 Task: Apply the date time format in column A.
Action: Mouse moved to (64, 207)
Screenshot: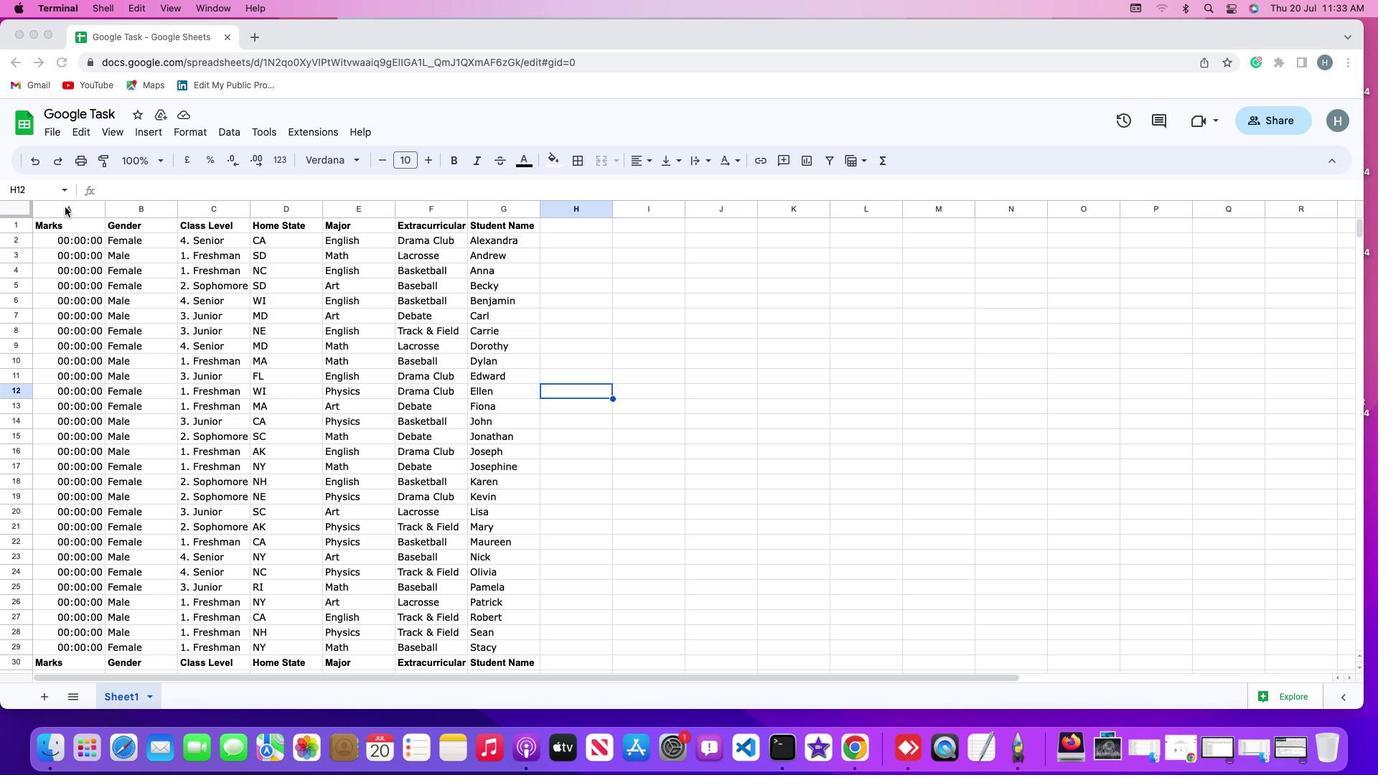
Action: Mouse pressed left at (64, 207)
Screenshot: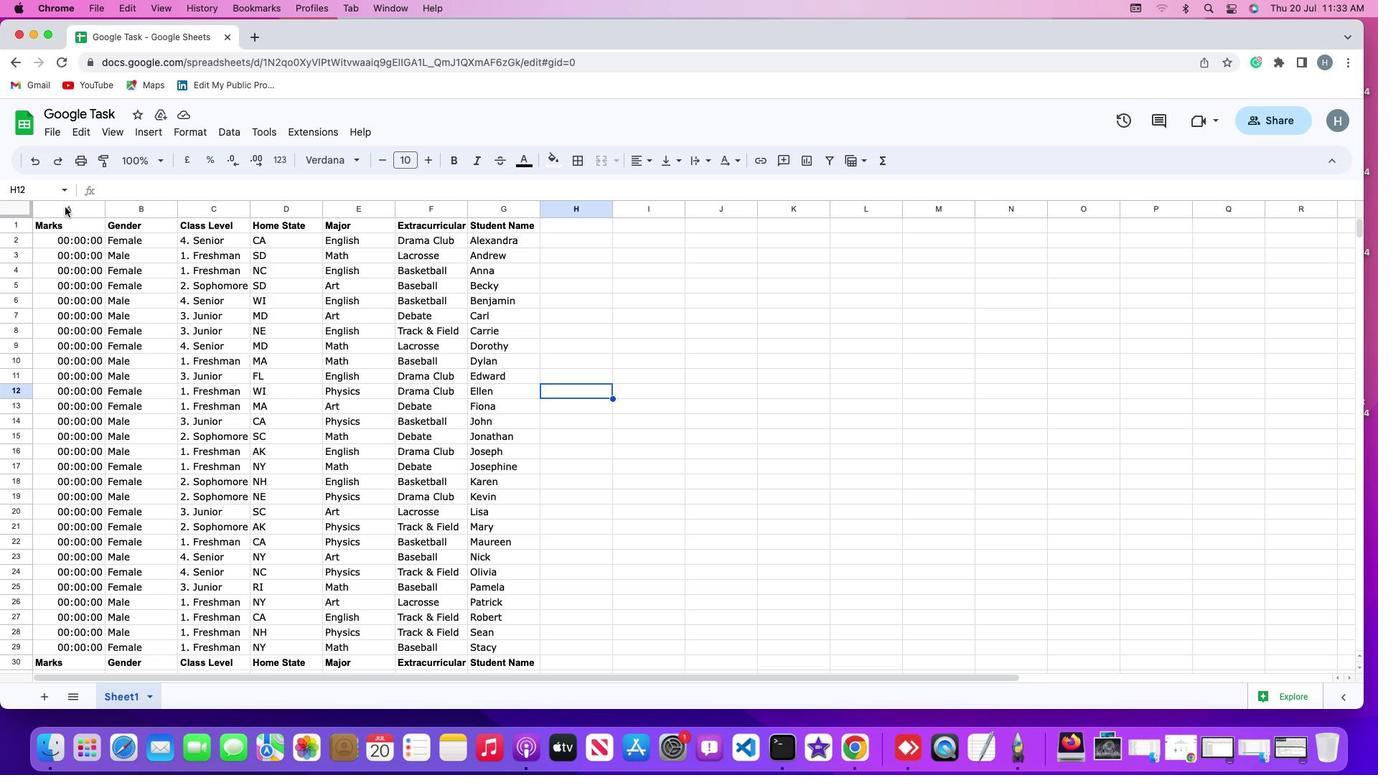 
Action: Mouse moved to (61, 205)
Screenshot: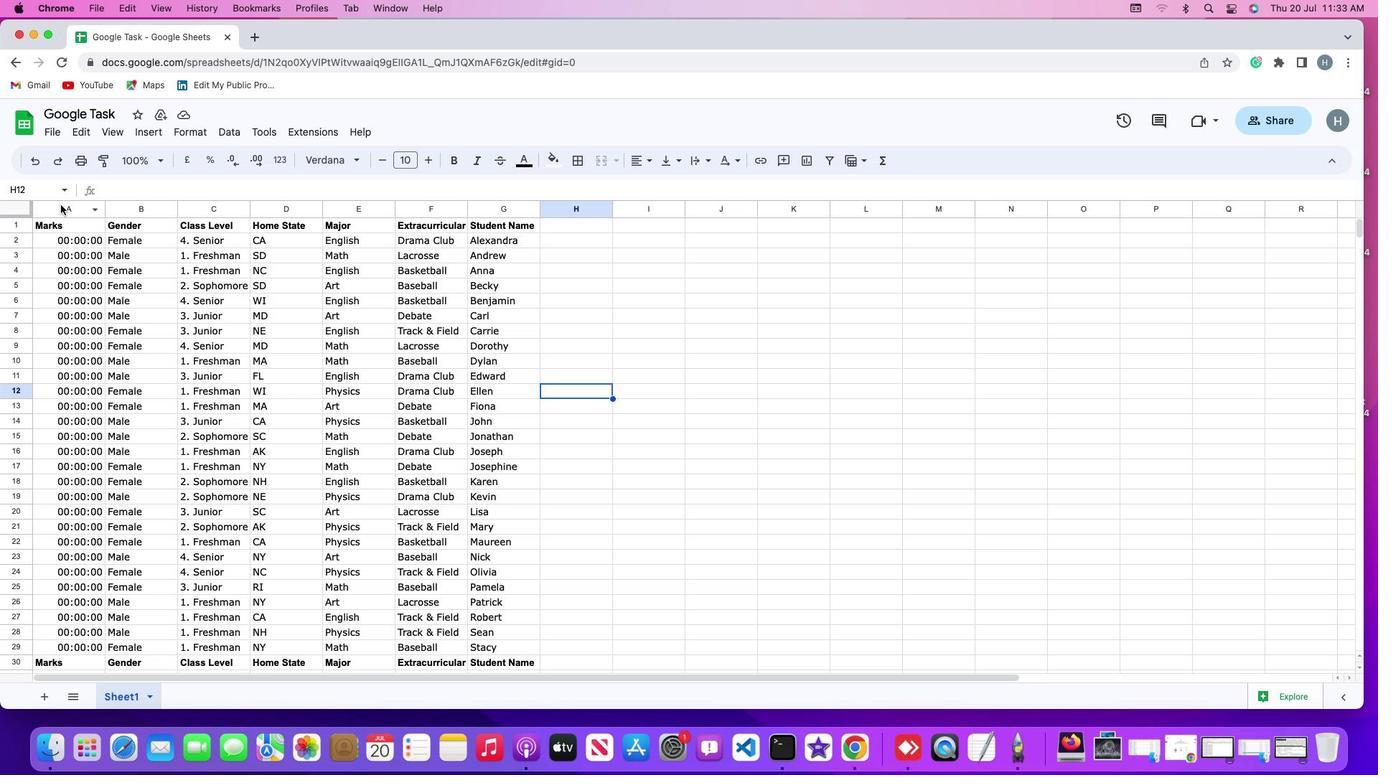 
Action: Mouse pressed left at (61, 205)
Screenshot: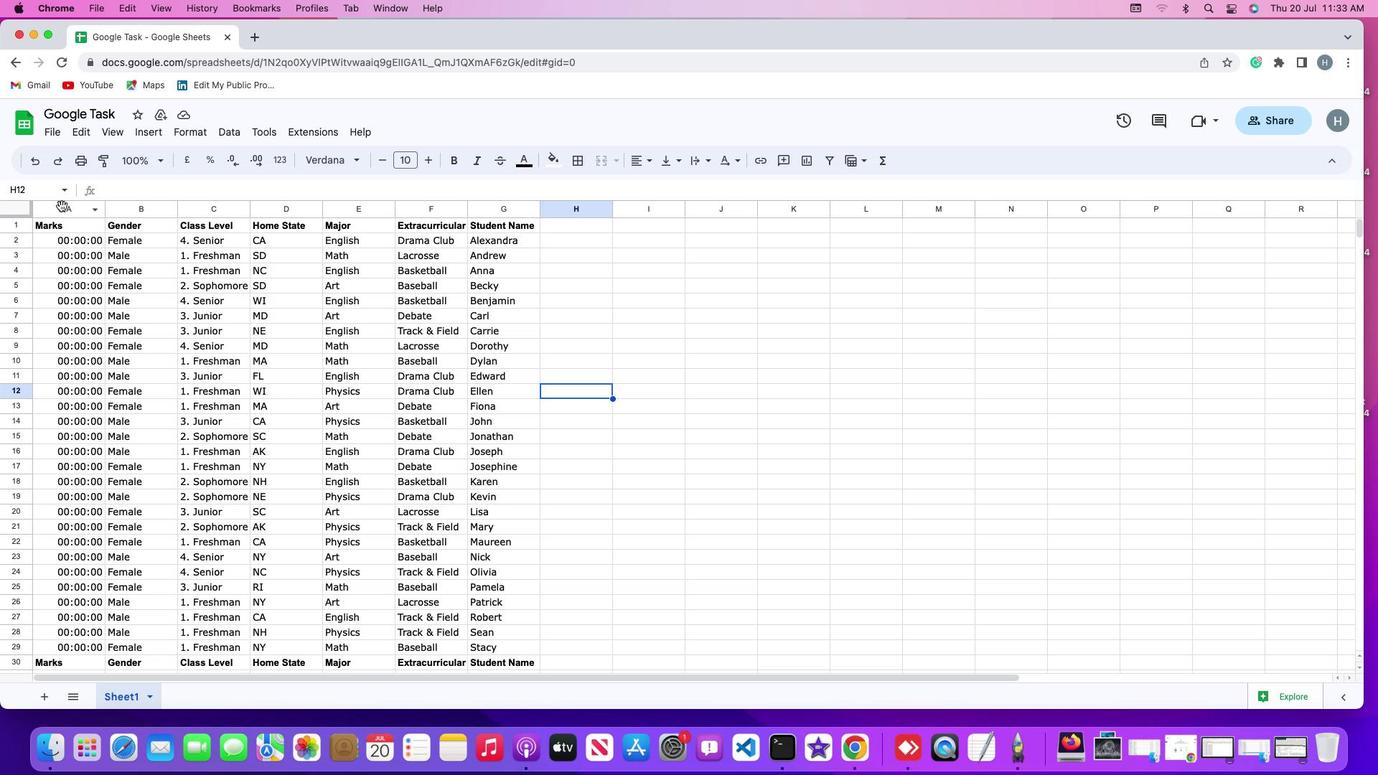 
Action: Mouse moved to (191, 131)
Screenshot: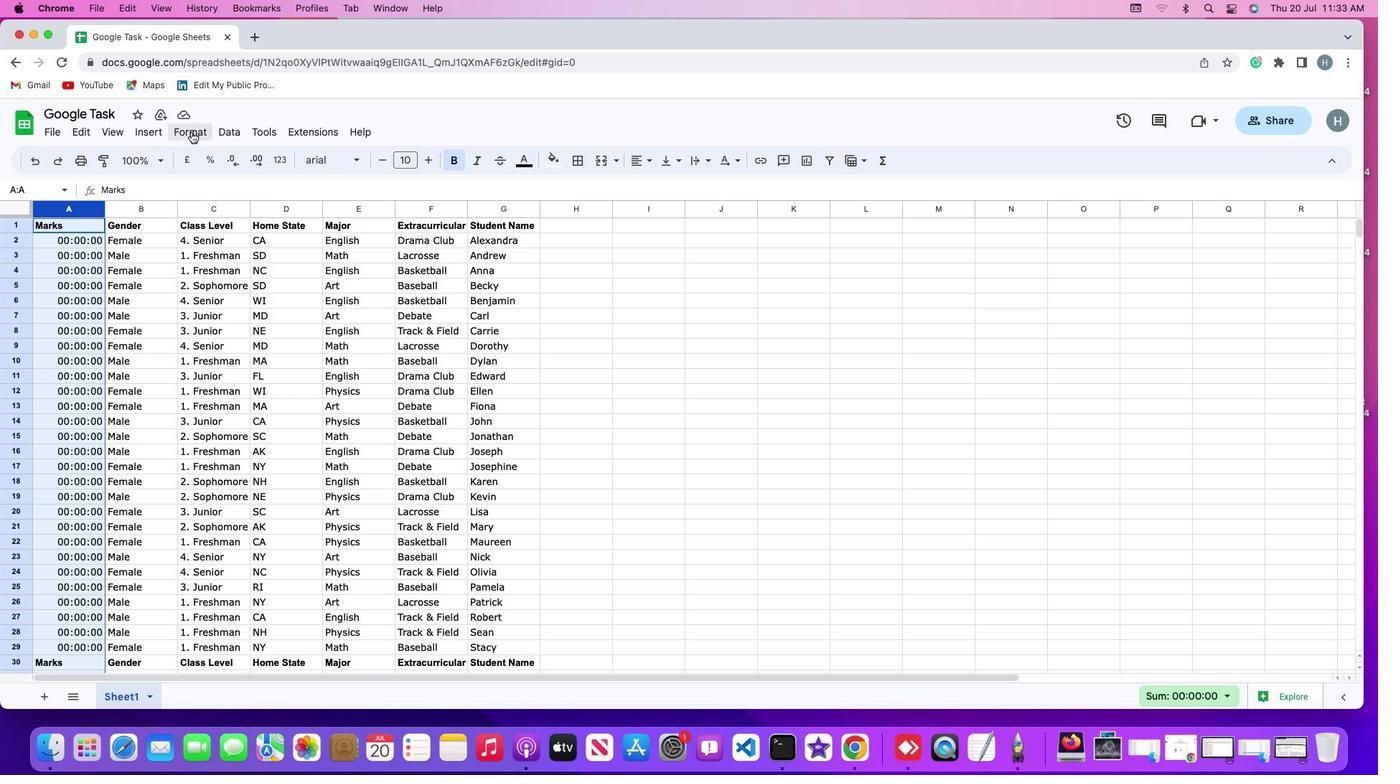 
Action: Mouse pressed left at (191, 131)
Screenshot: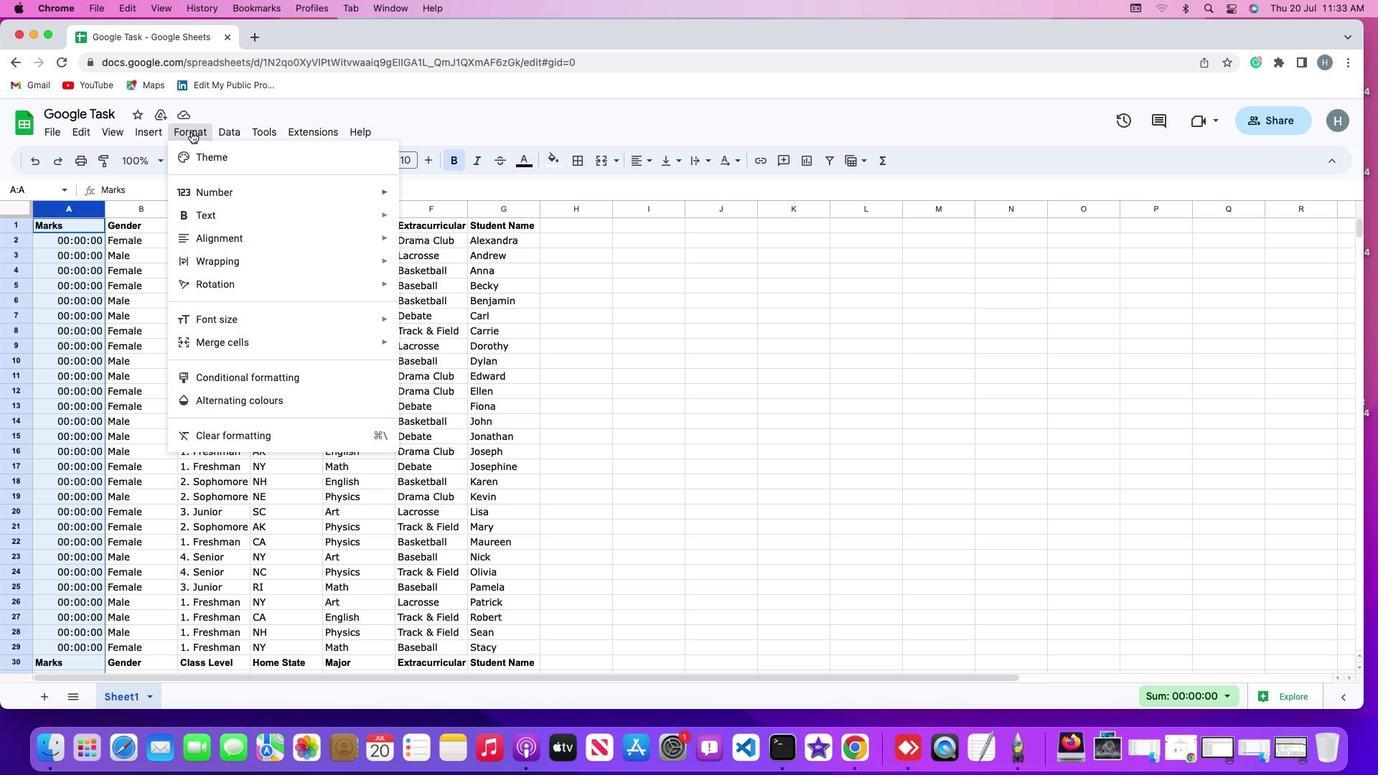 
Action: Mouse moved to (202, 188)
Screenshot: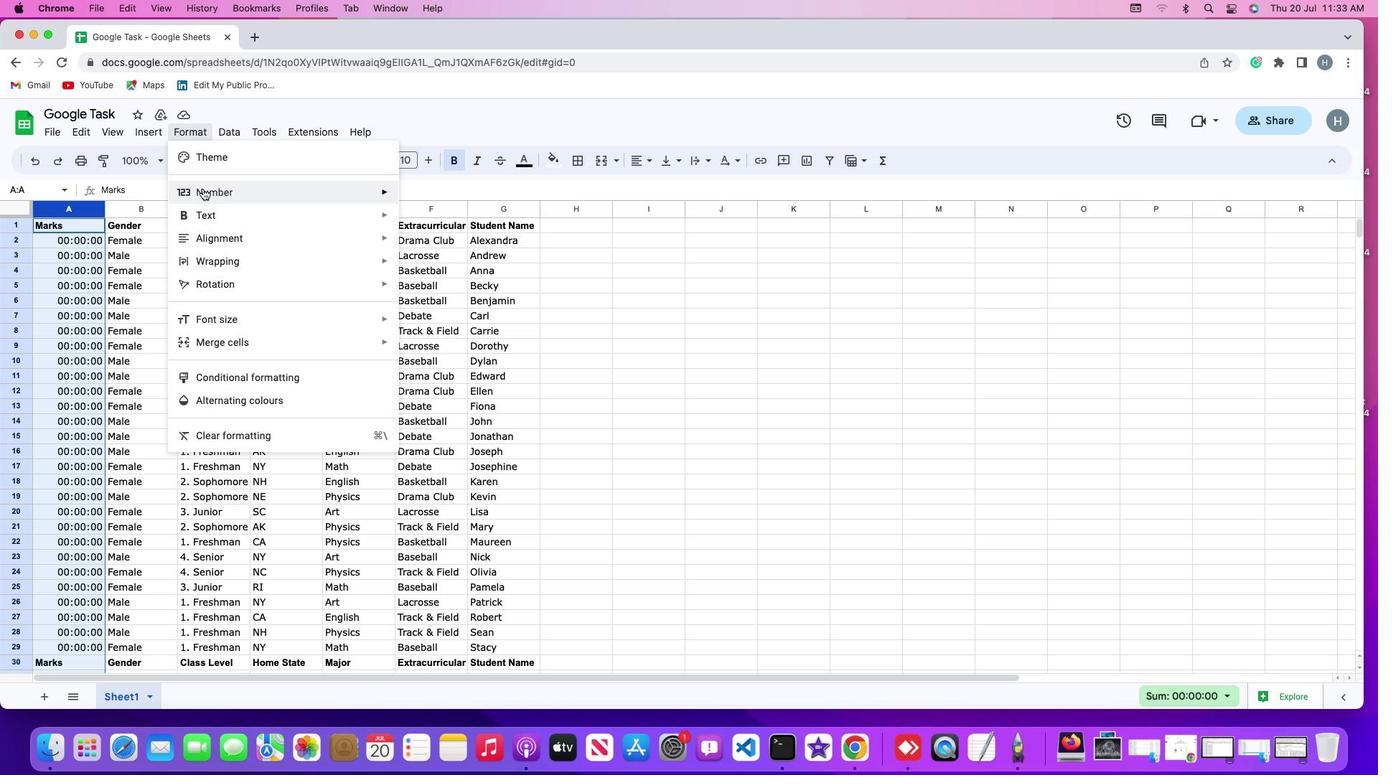 
Action: Mouse pressed left at (202, 188)
Screenshot: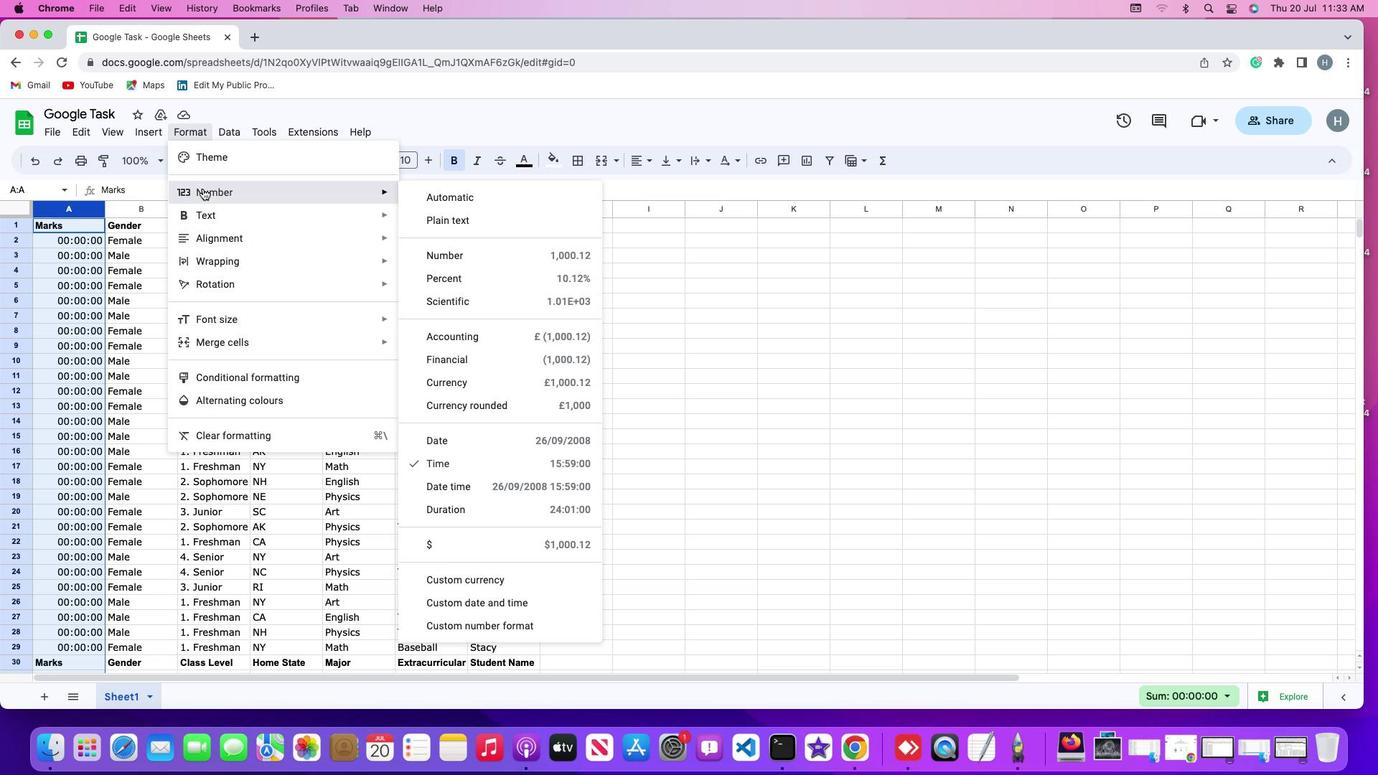
Action: Mouse moved to (438, 481)
Screenshot: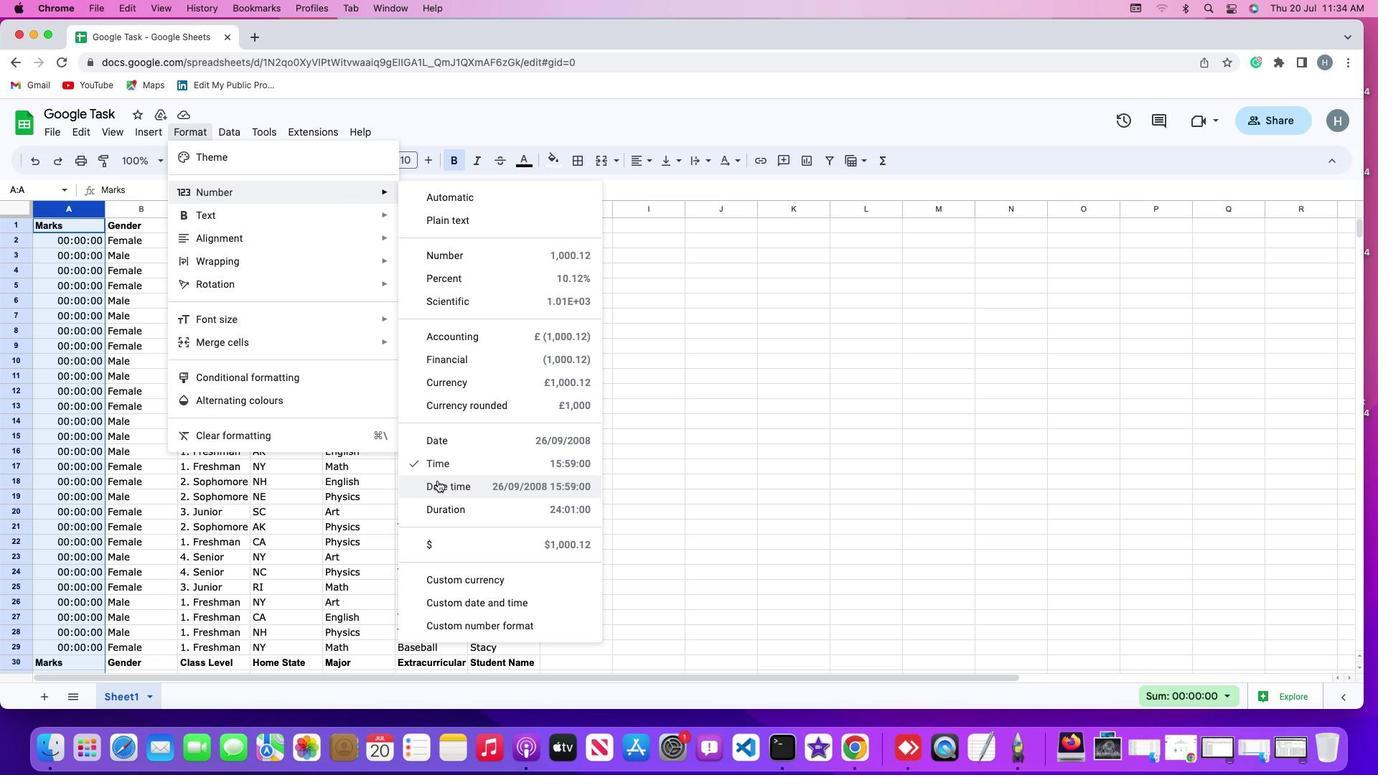 
Action: Mouse pressed left at (438, 481)
Screenshot: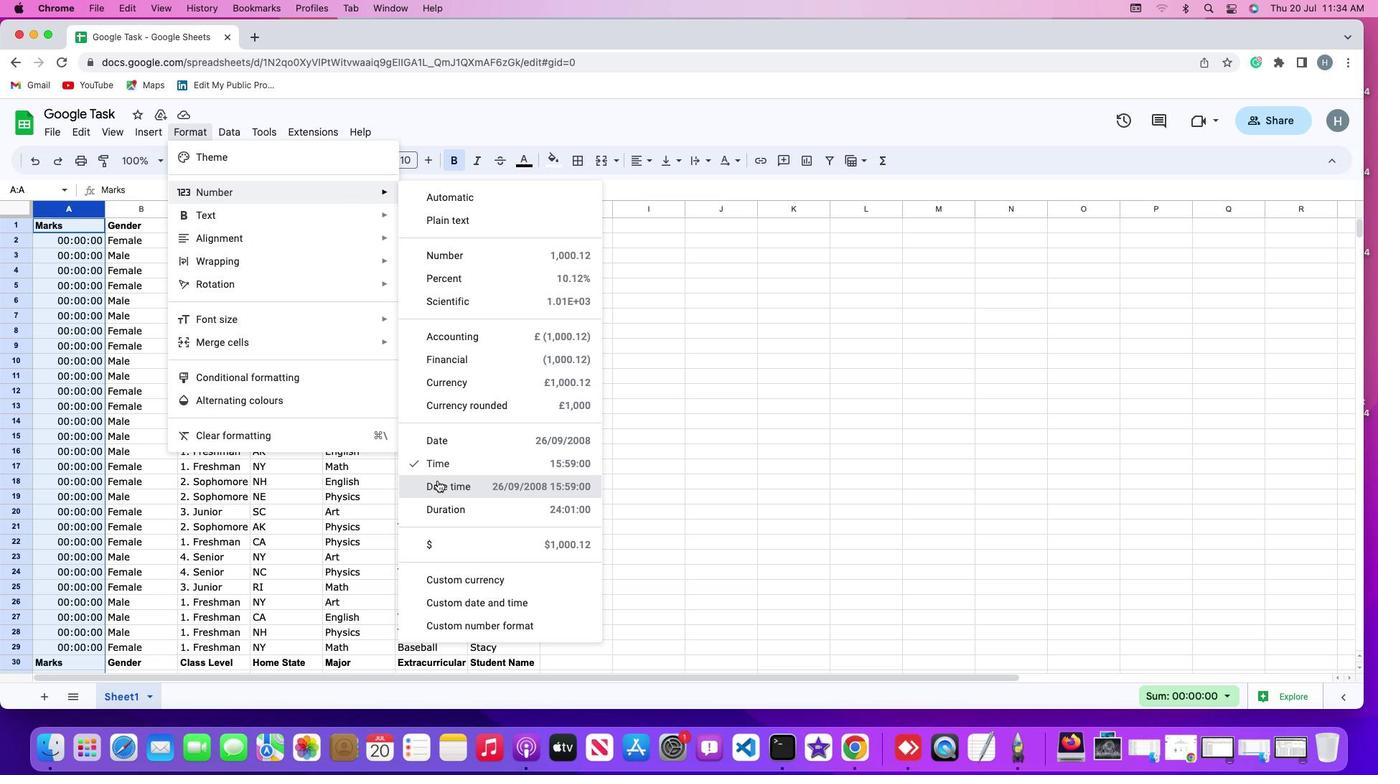 
Action: Mouse moved to (621, 441)
Screenshot: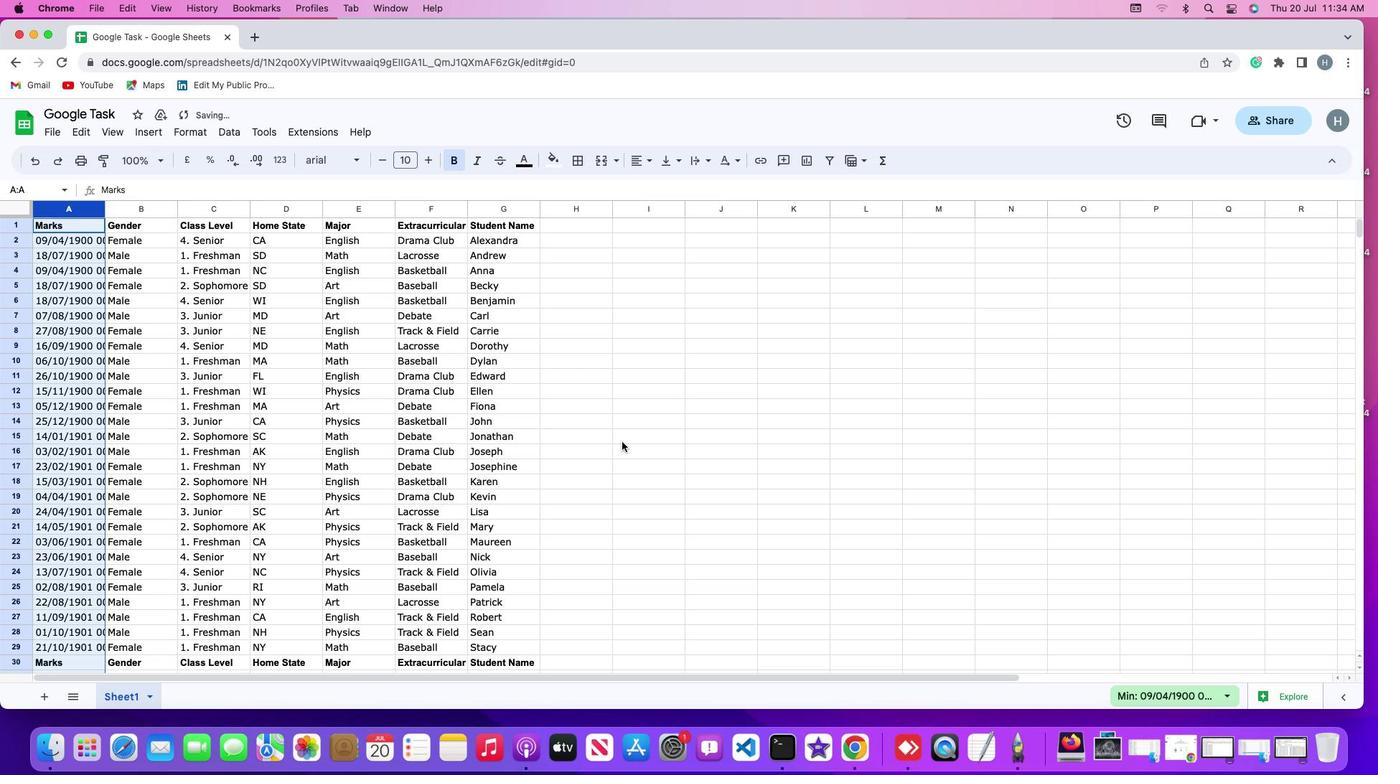 
Action: Mouse pressed left at (621, 441)
Screenshot: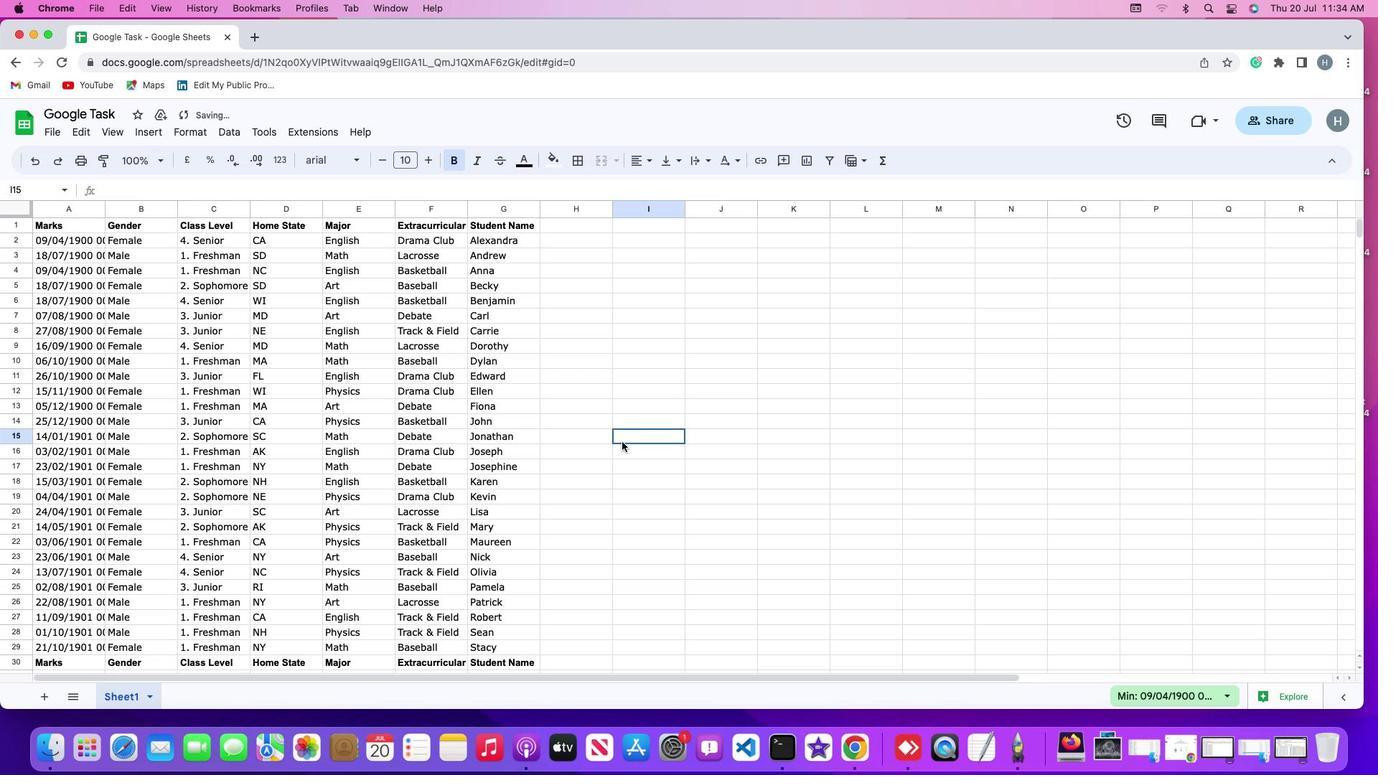 
